 Task: Find public transportation options from Los Angeles, California, to San Diego, California.
Action: Mouse moved to (242, 59)
Screenshot: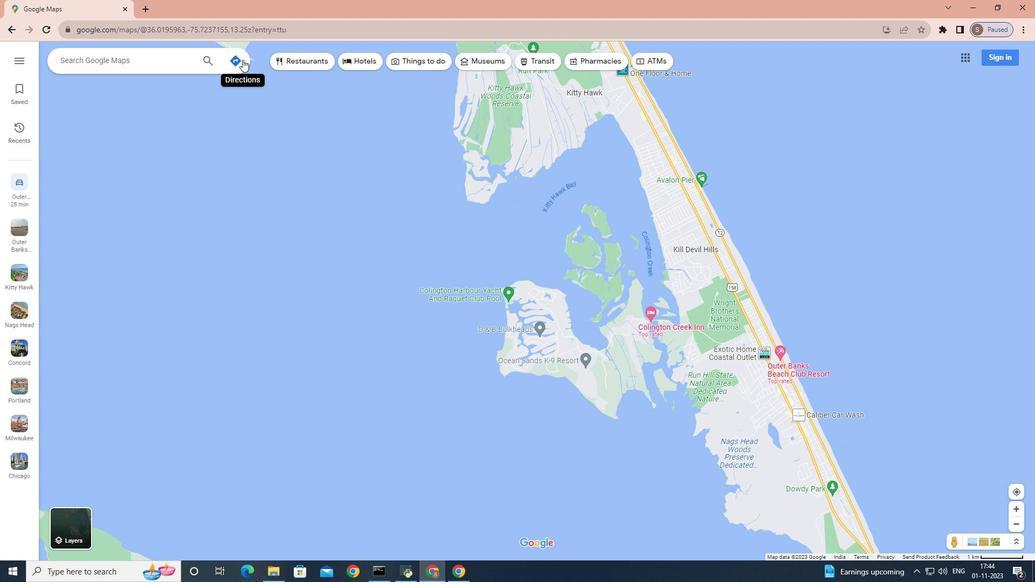 
Action: Mouse pressed left at (242, 59)
Screenshot: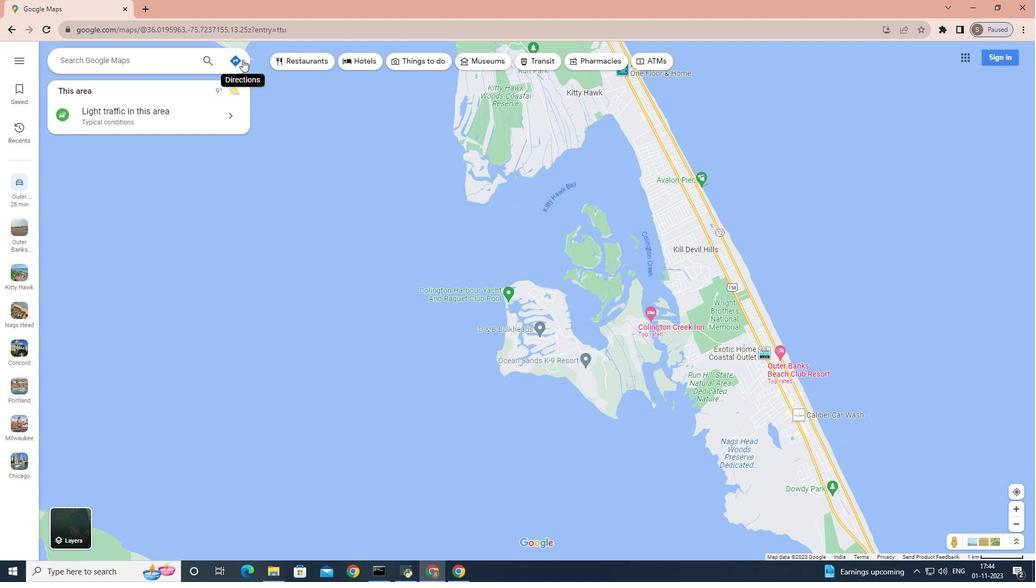 
Action: Mouse moved to (126, 84)
Screenshot: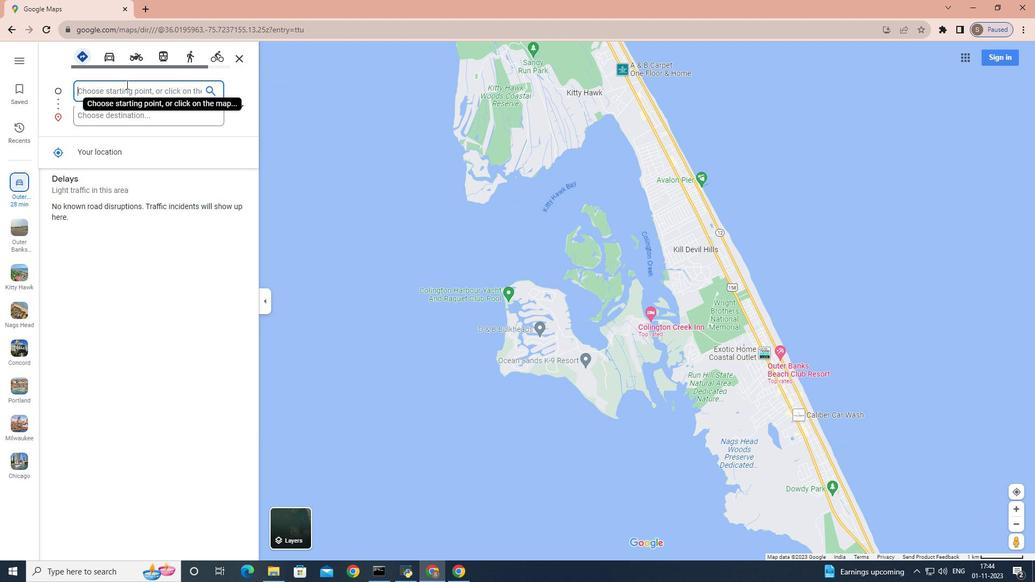 
Action: Key pressed <Key.shift>Los<Key.space><Key.shift>Angeles,<Key.space><Key.shift>California
Screenshot: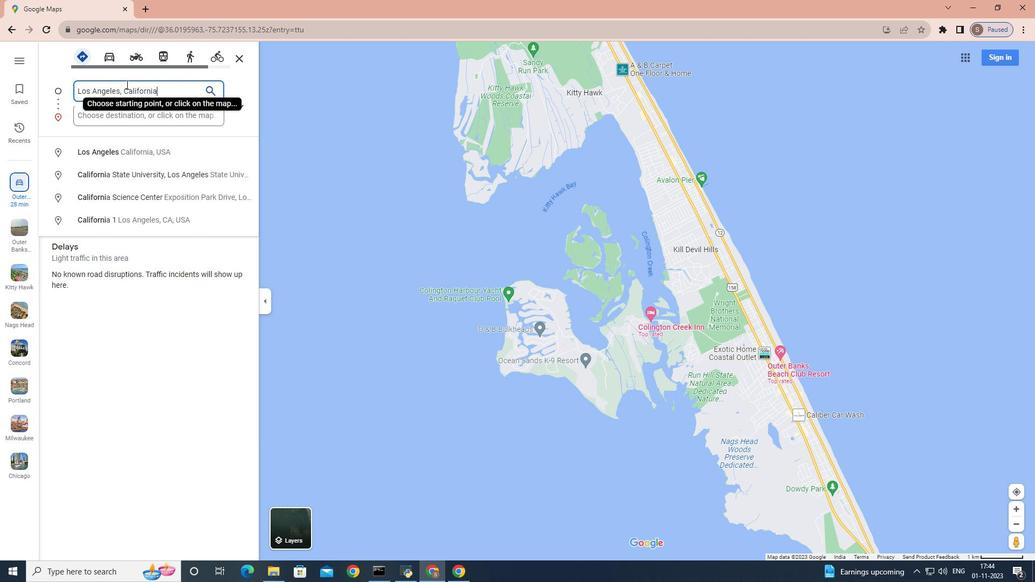 
Action: Mouse moved to (127, 114)
Screenshot: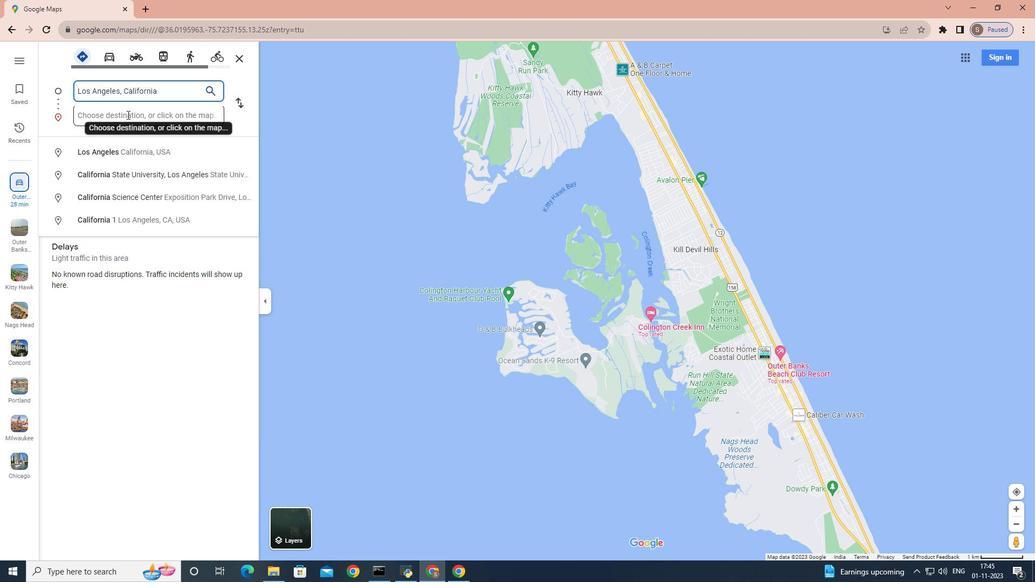 
Action: Mouse pressed left at (127, 114)
Screenshot: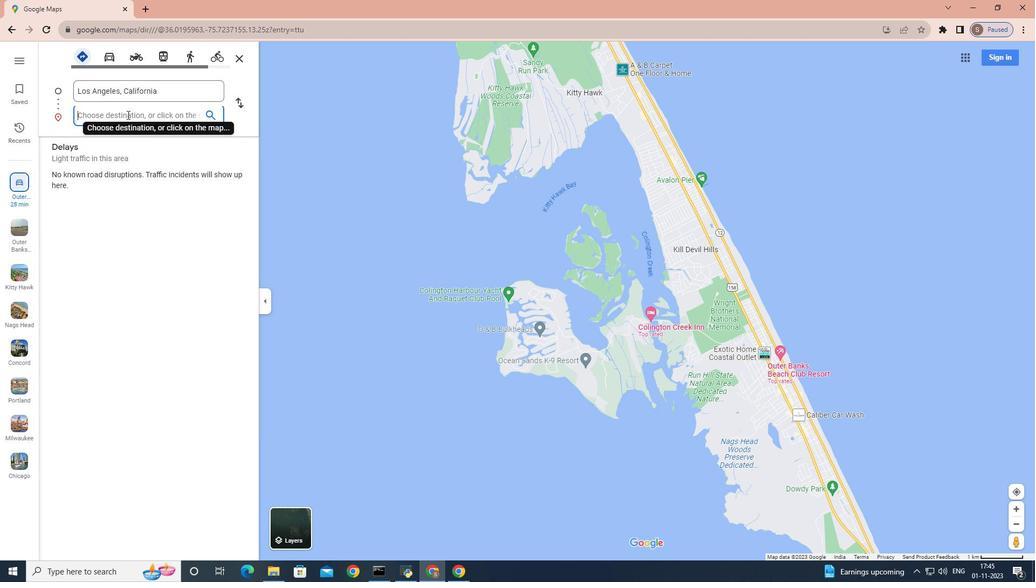
Action: Key pressed <Key.shift>San<Key.space><Key.shift>Diego,<Key.space><Key.shift><Key.shift><Key.shift><Key.shift>California<Key.enter>
Screenshot: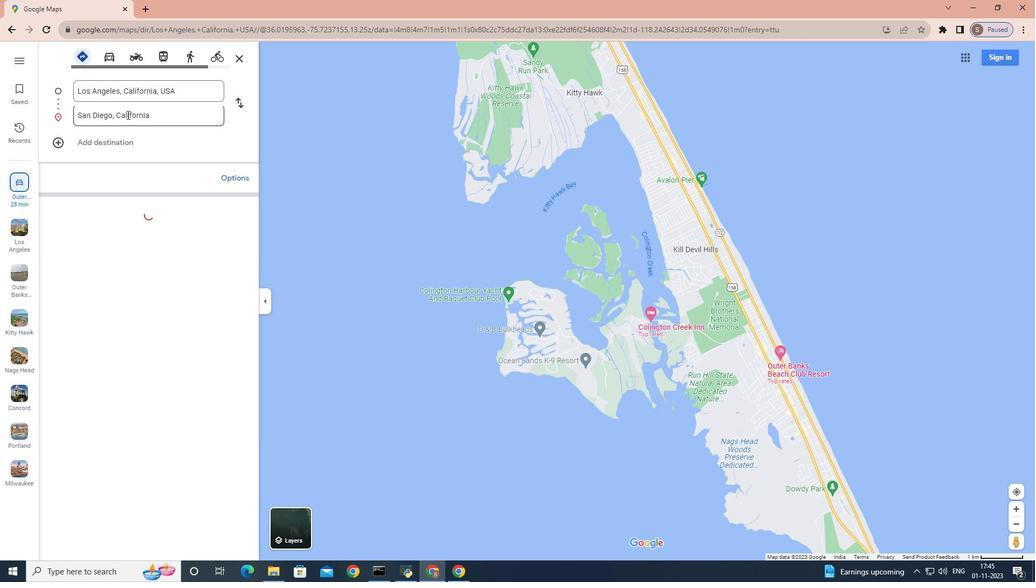 
Action: Mouse moved to (156, 53)
Screenshot: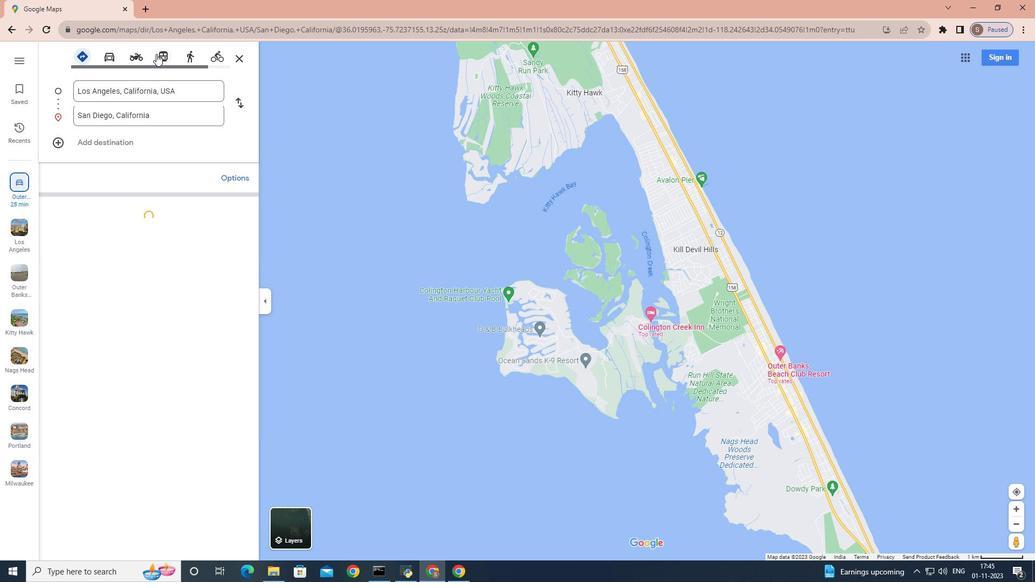 
Action: Mouse pressed left at (156, 53)
Screenshot: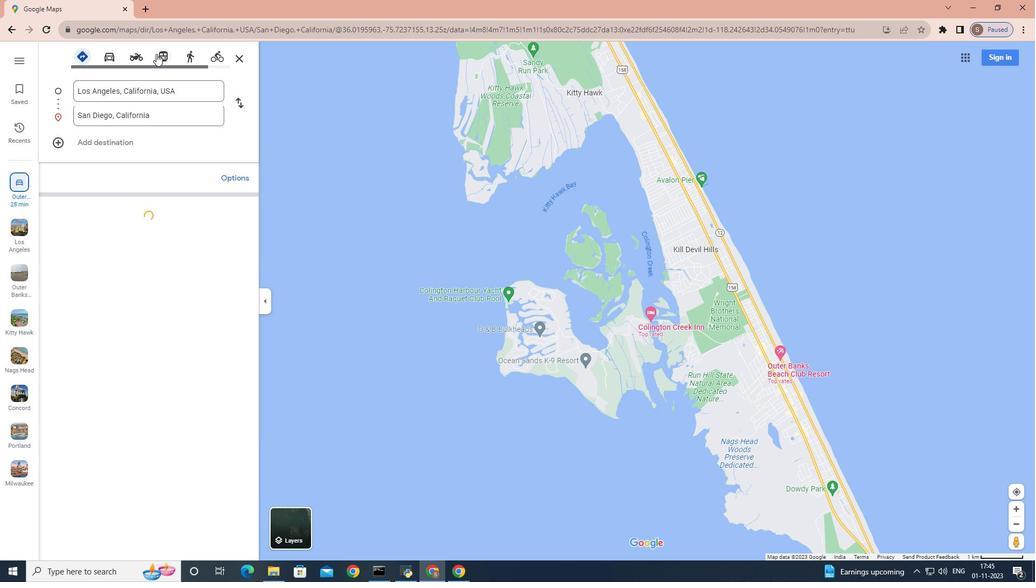 
Action: Mouse moved to (169, 126)
Screenshot: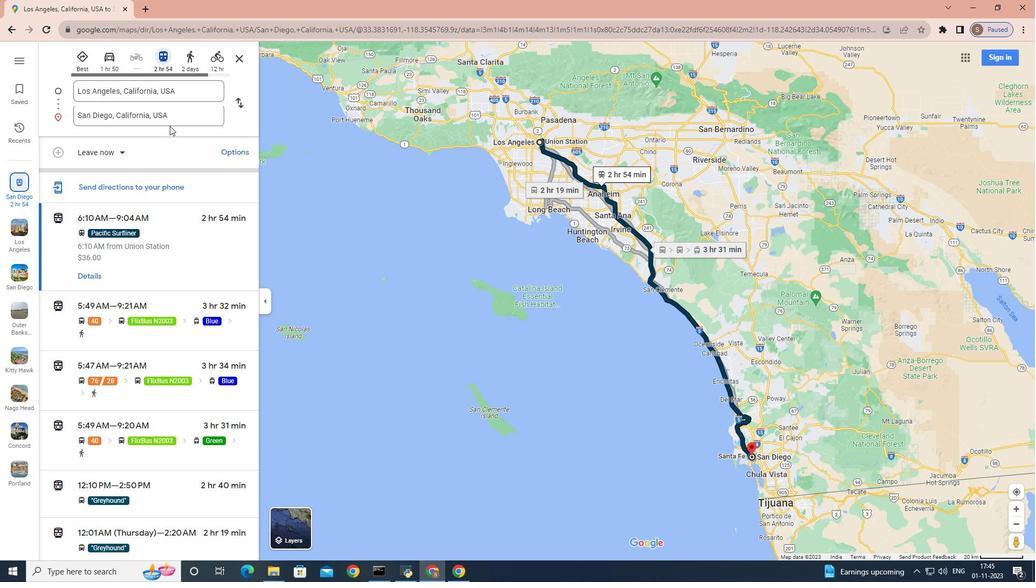 
